 Task: Check current mortgage rates for homes with 7-Year ARM loan payments.
Action: Mouse moved to (826, 162)
Screenshot: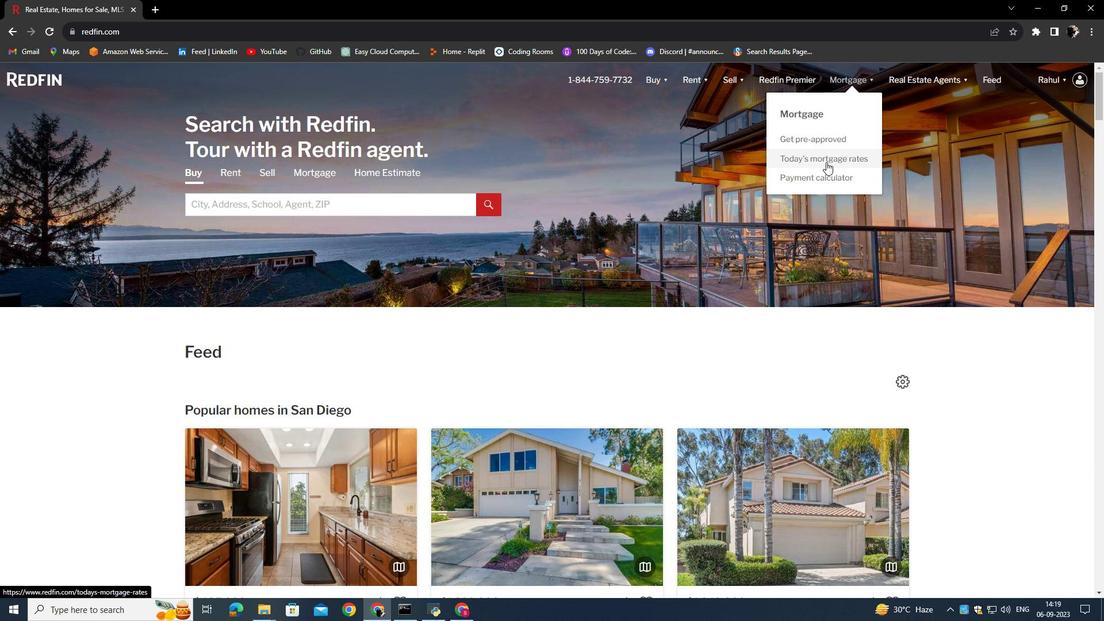 
Action: Mouse pressed left at (826, 162)
Screenshot: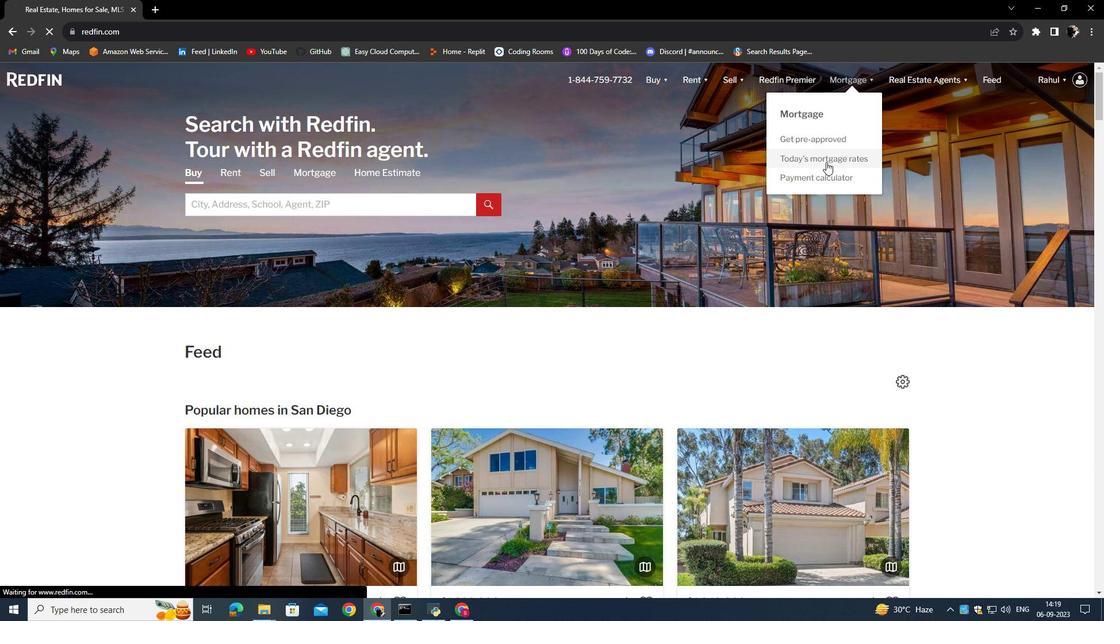 
Action: Mouse moved to (422, 299)
Screenshot: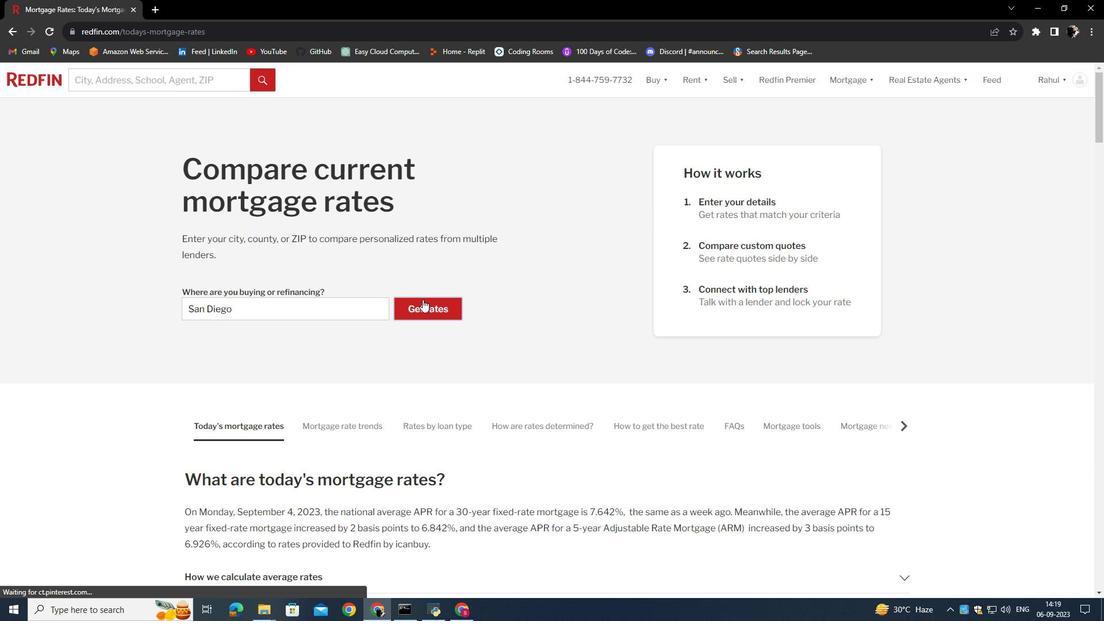 
Action: Mouse pressed left at (422, 299)
Screenshot: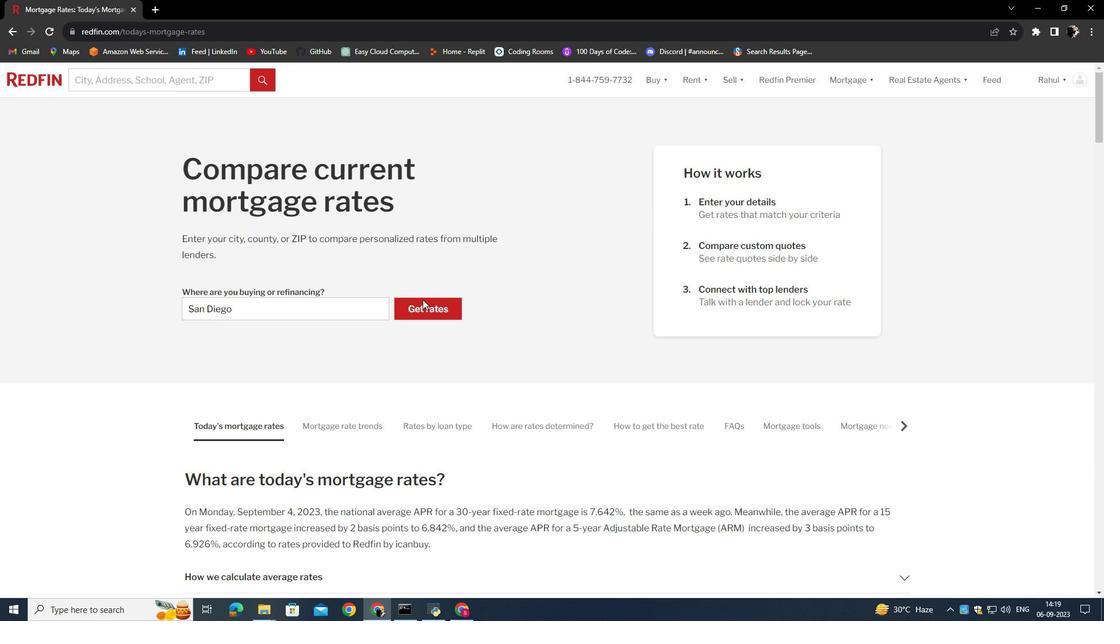 
Action: Mouse moved to (283, 397)
Screenshot: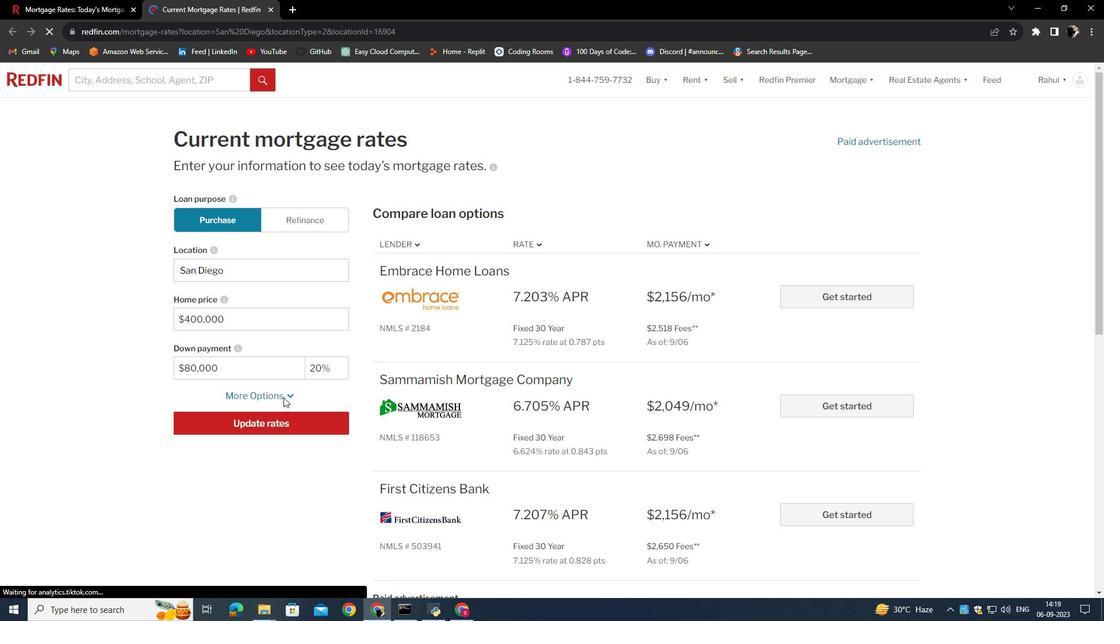 
Action: Mouse pressed left at (283, 397)
Screenshot: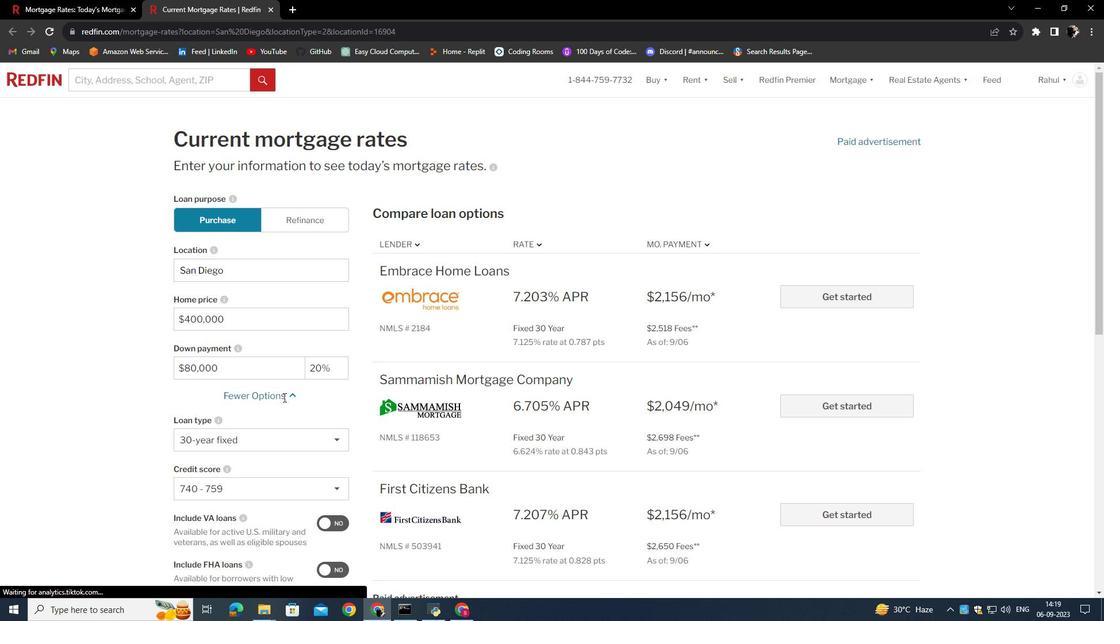 
Action: Mouse scrolled (283, 397) with delta (0, 0)
Screenshot: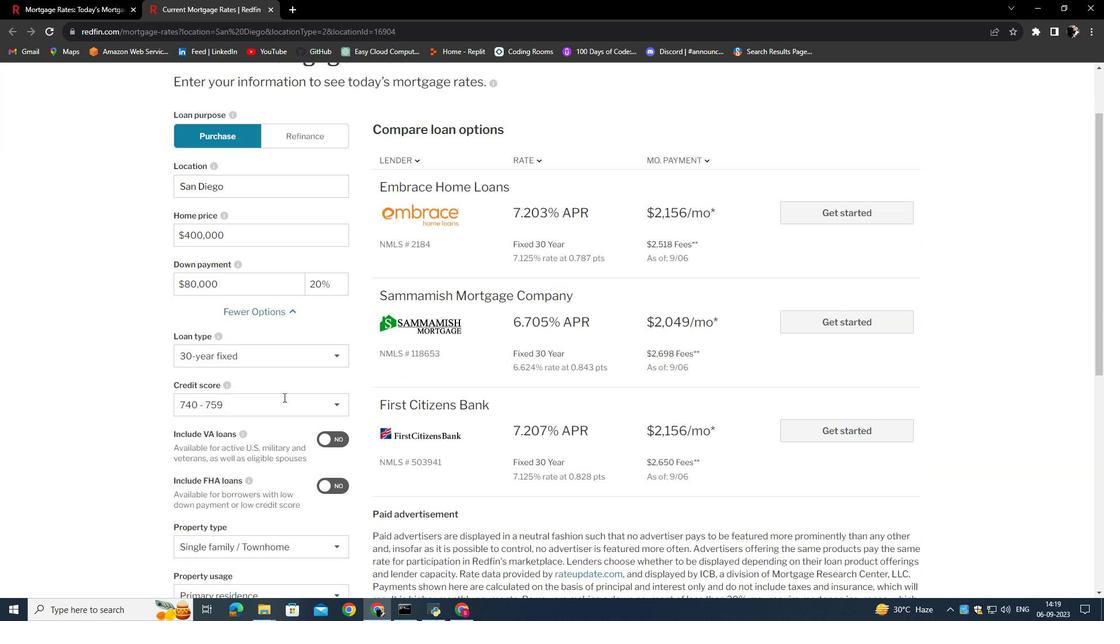 
Action: Mouse scrolled (283, 397) with delta (0, 0)
Screenshot: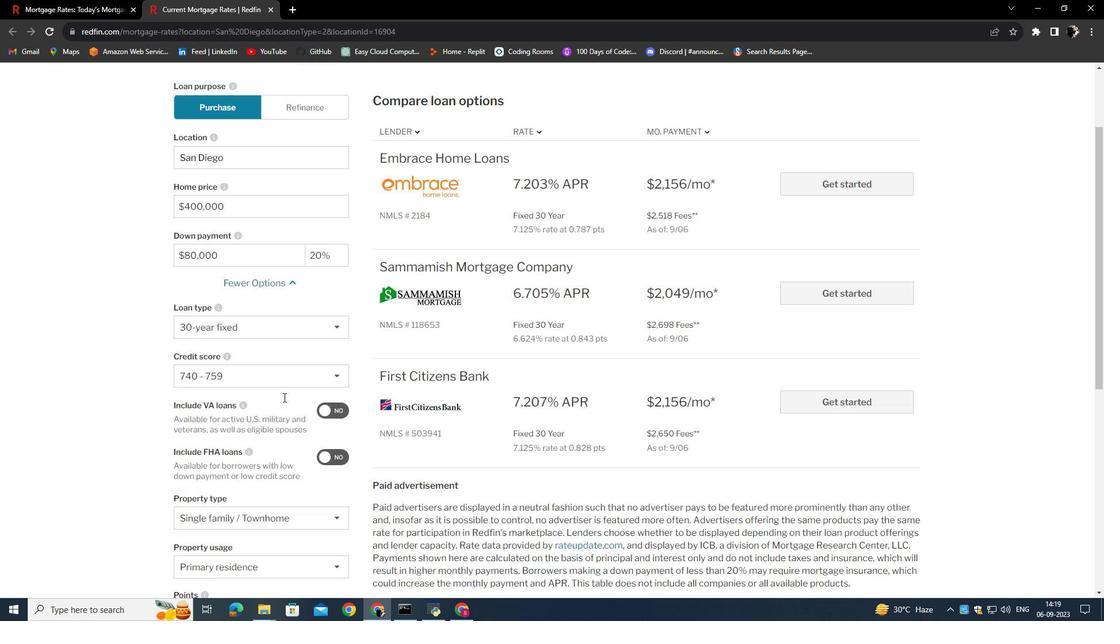 
Action: Mouse moved to (262, 321)
Screenshot: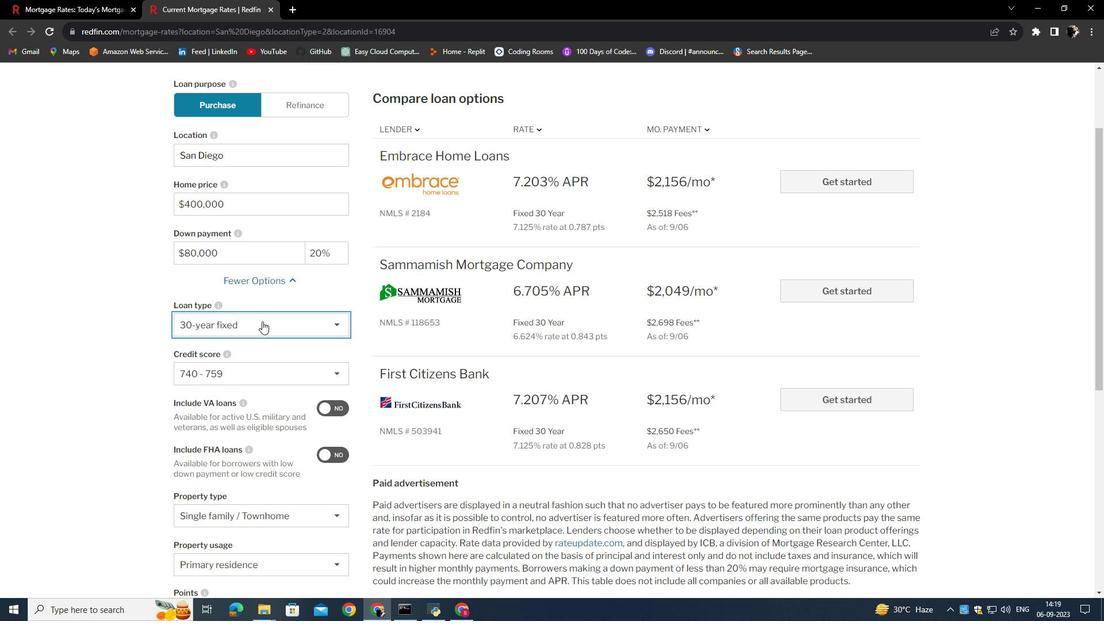 
Action: Mouse pressed left at (262, 321)
Screenshot: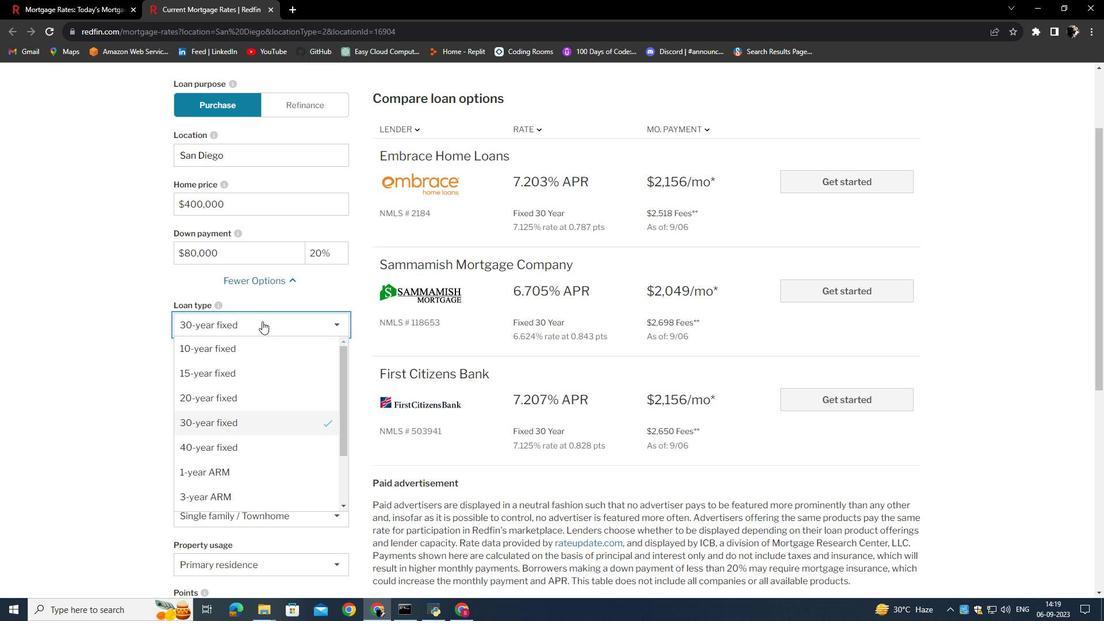 
Action: Mouse moved to (261, 421)
Screenshot: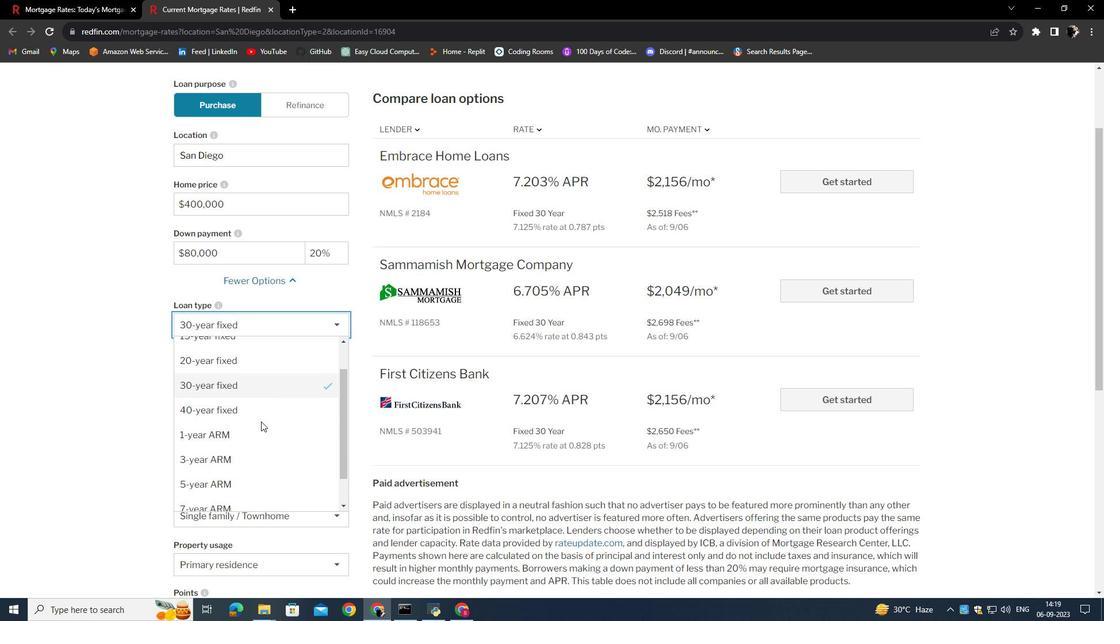 
Action: Mouse scrolled (261, 421) with delta (0, 0)
Screenshot: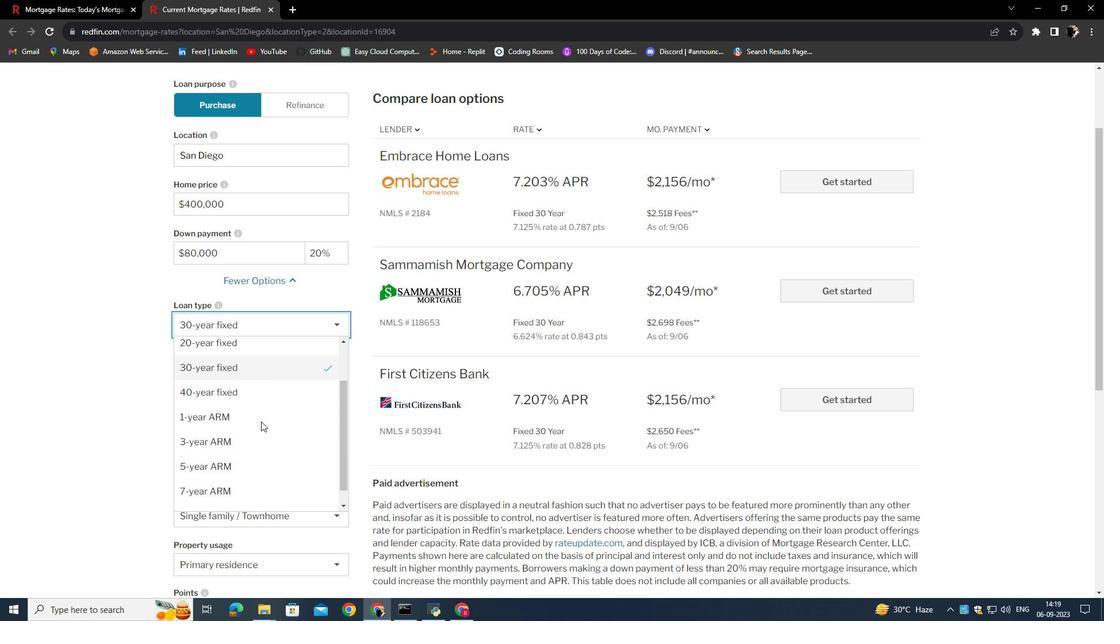 
Action: Mouse scrolled (261, 421) with delta (0, 0)
Screenshot: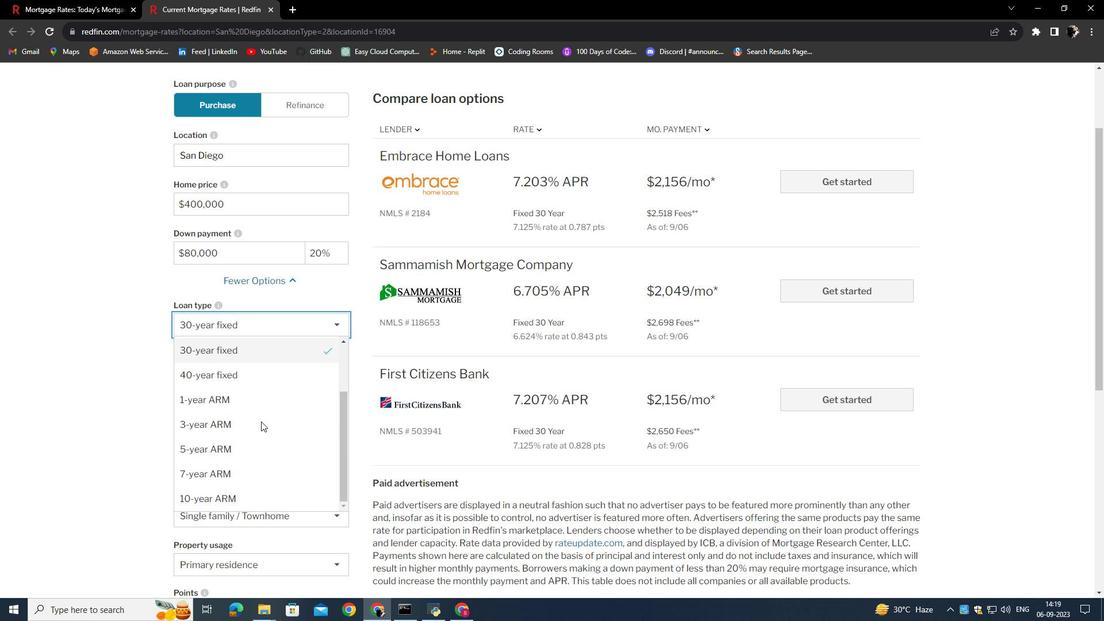 
Action: Mouse moved to (261, 421)
Screenshot: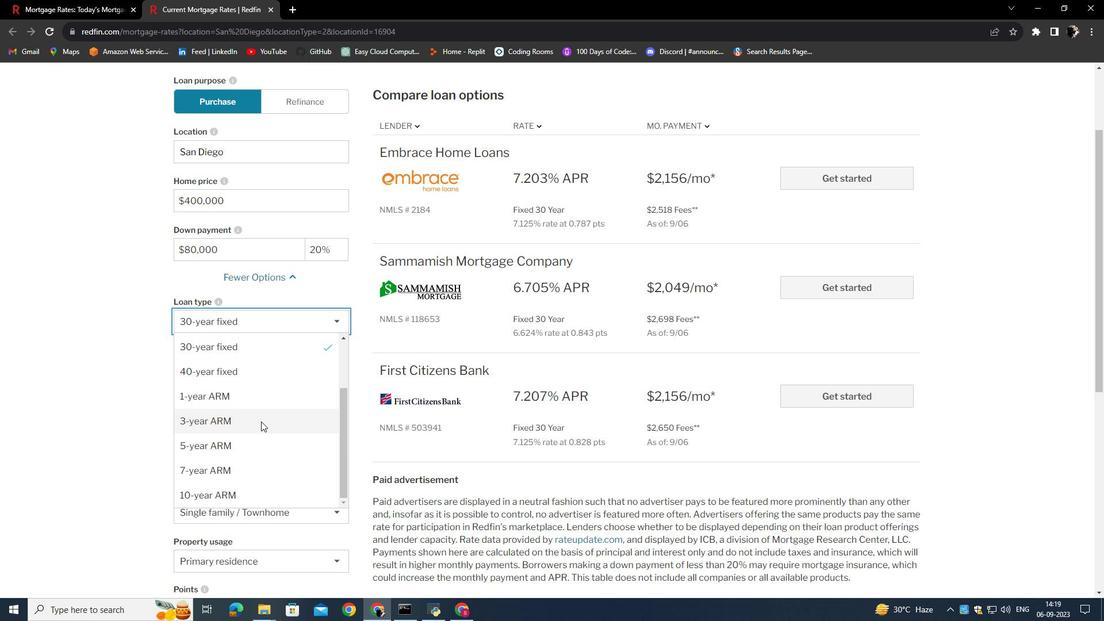 
Action: Mouse scrolled (261, 421) with delta (0, 0)
Screenshot: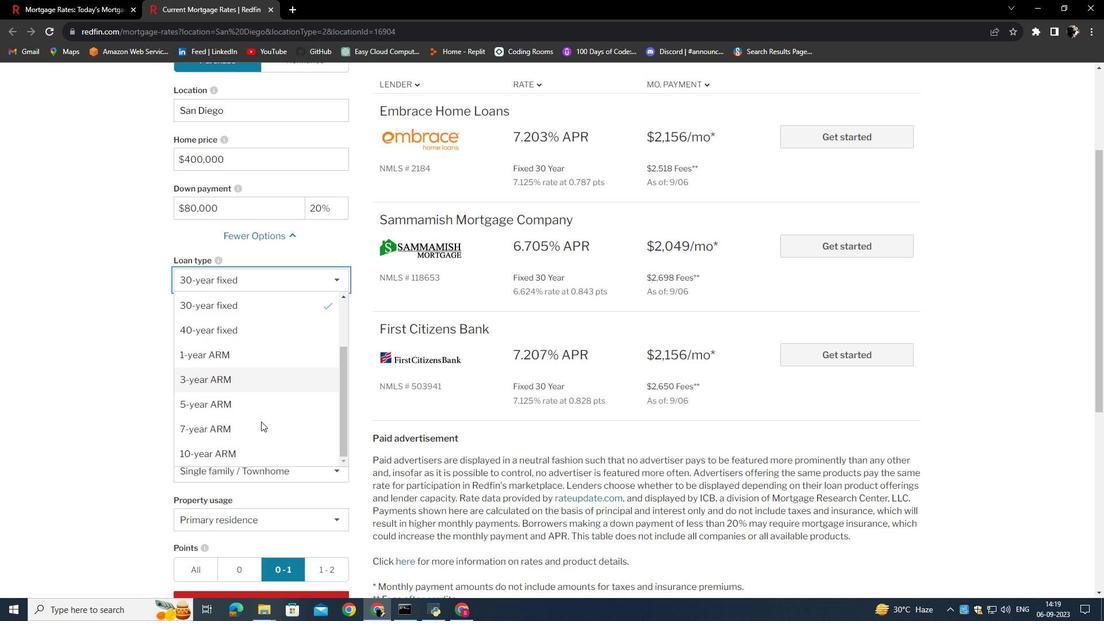 
Action: Mouse moved to (238, 414)
Screenshot: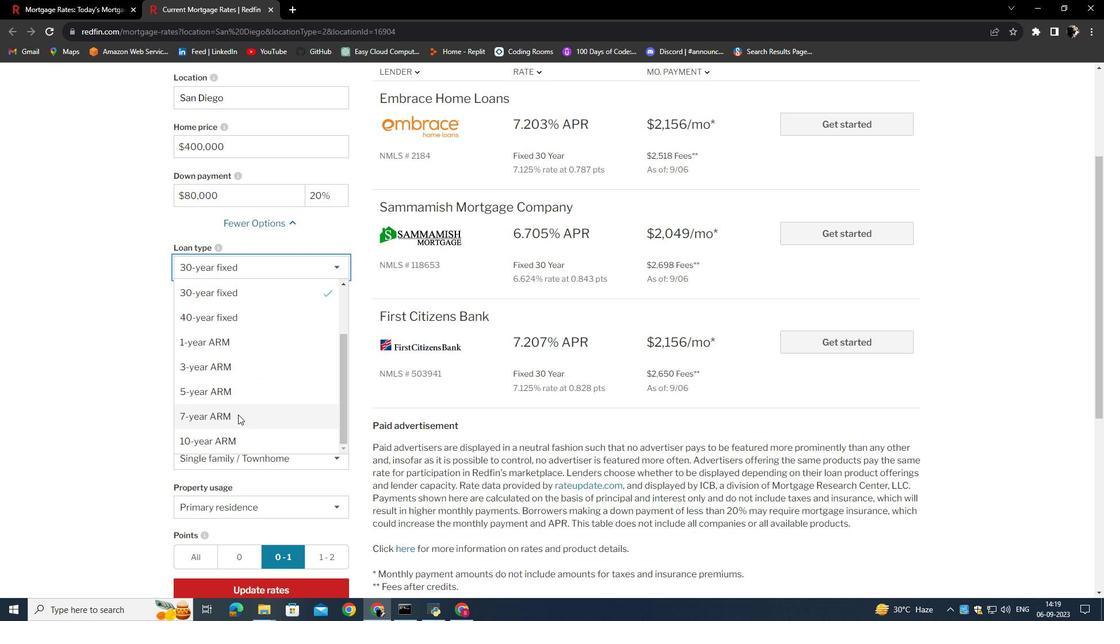 
Action: Mouse pressed left at (238, 414)
Screenshot: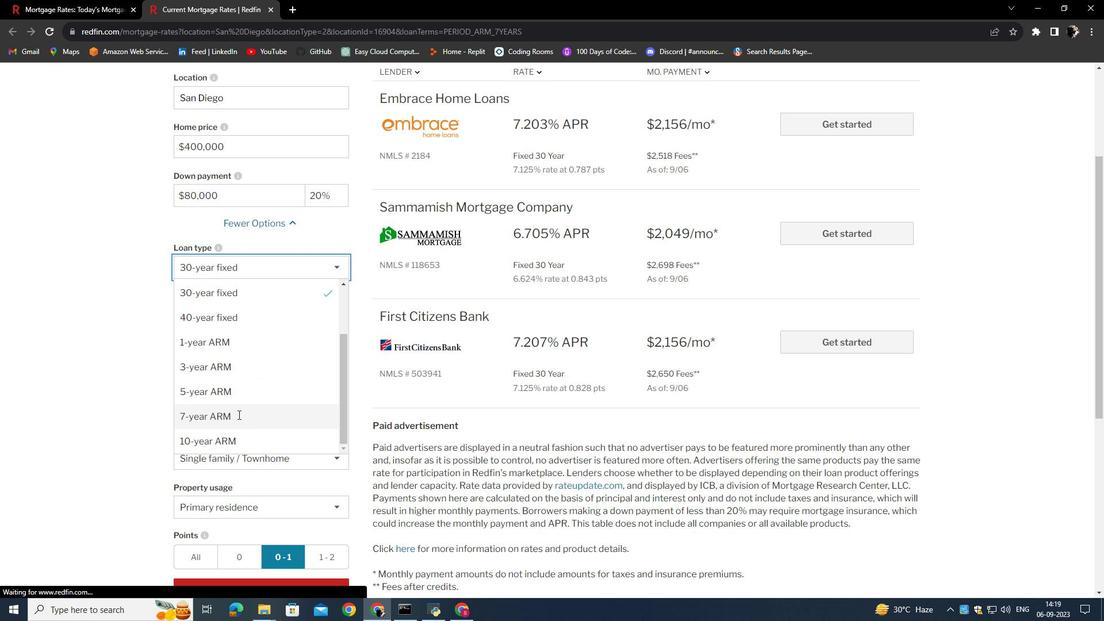 
Action: Mouse moved to (279, 398)
Screenshot: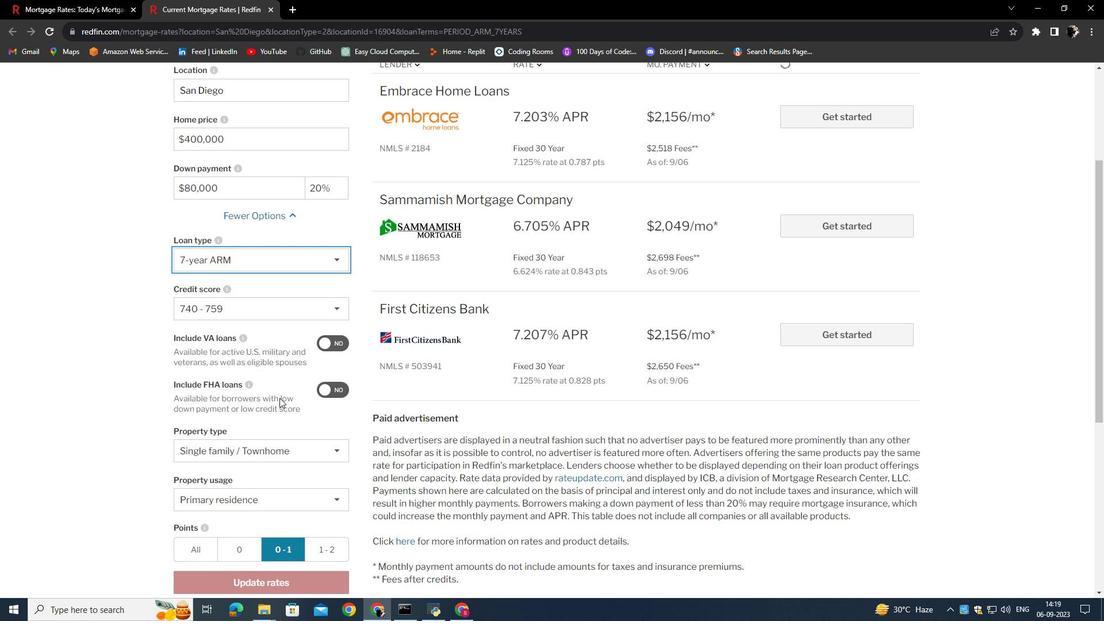 
Action: Mouse scrolled (279, 397) with delta (0, 0)
Screenshot: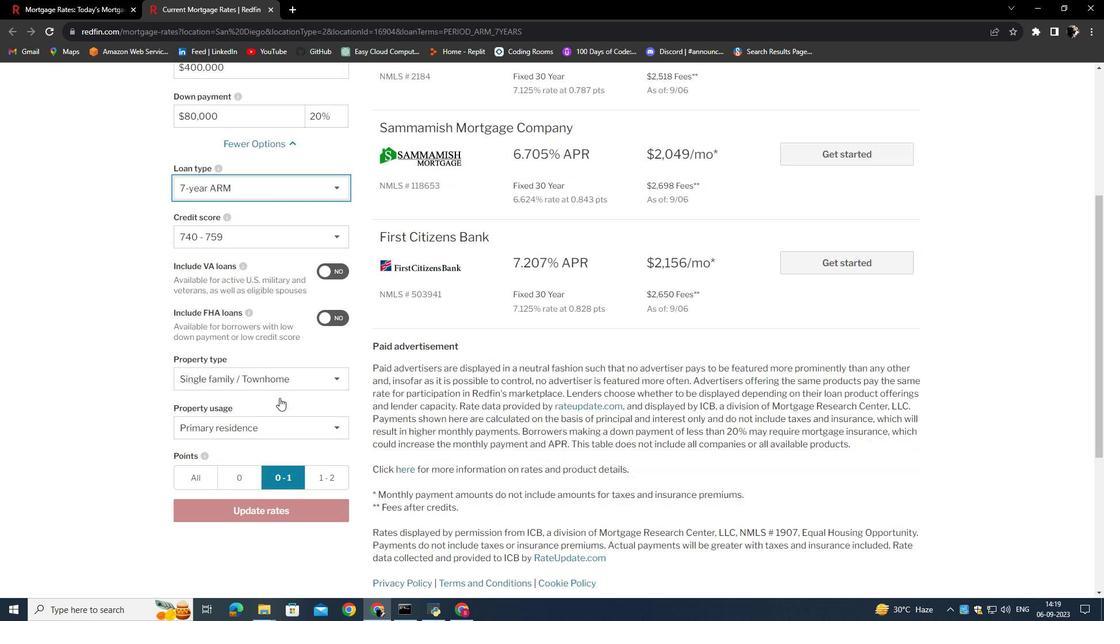 
Action: Mouse scrolled (279, 397) with delta (0, 0)
Screenshot: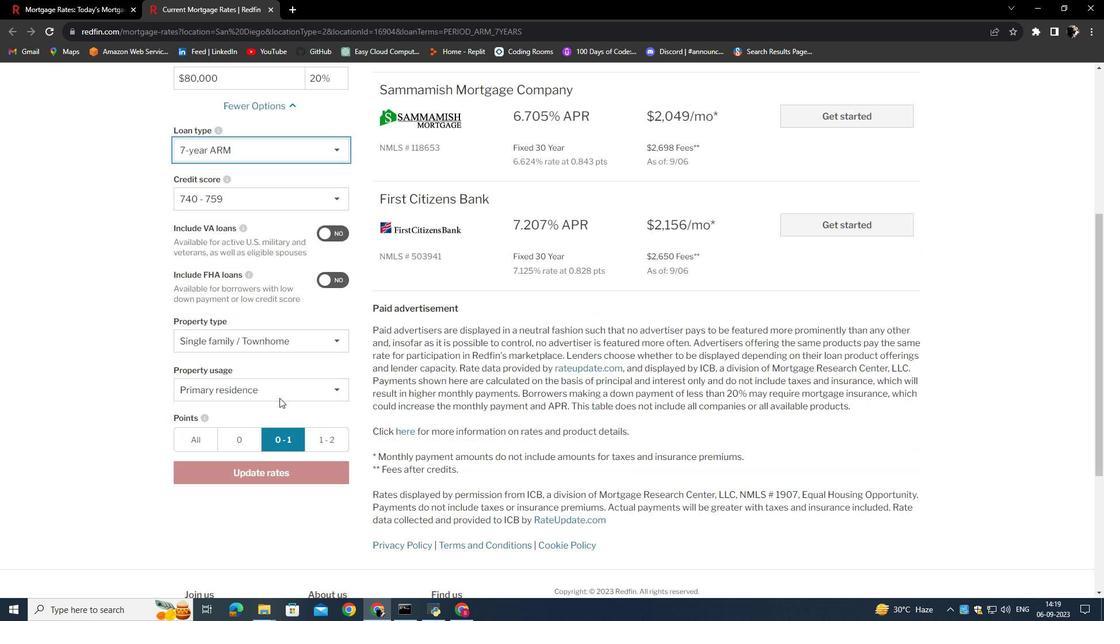 
Action: Mouse scrolled (279, 397) with delta (0, 0)
Screenshot: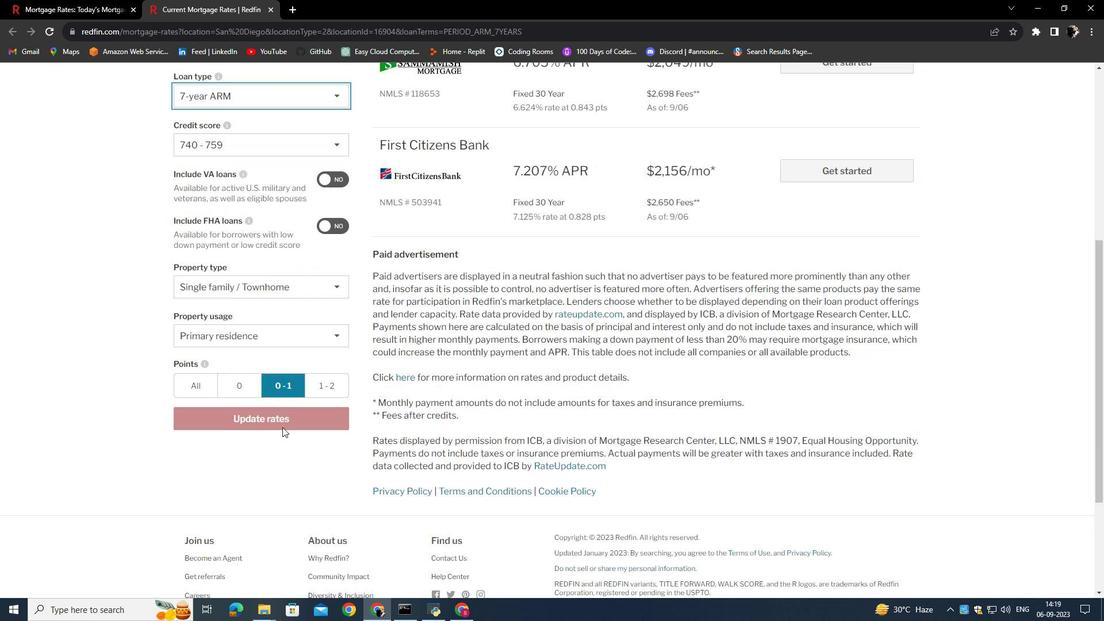 
Action: Mouse moved to (276, 421)
Screenshot: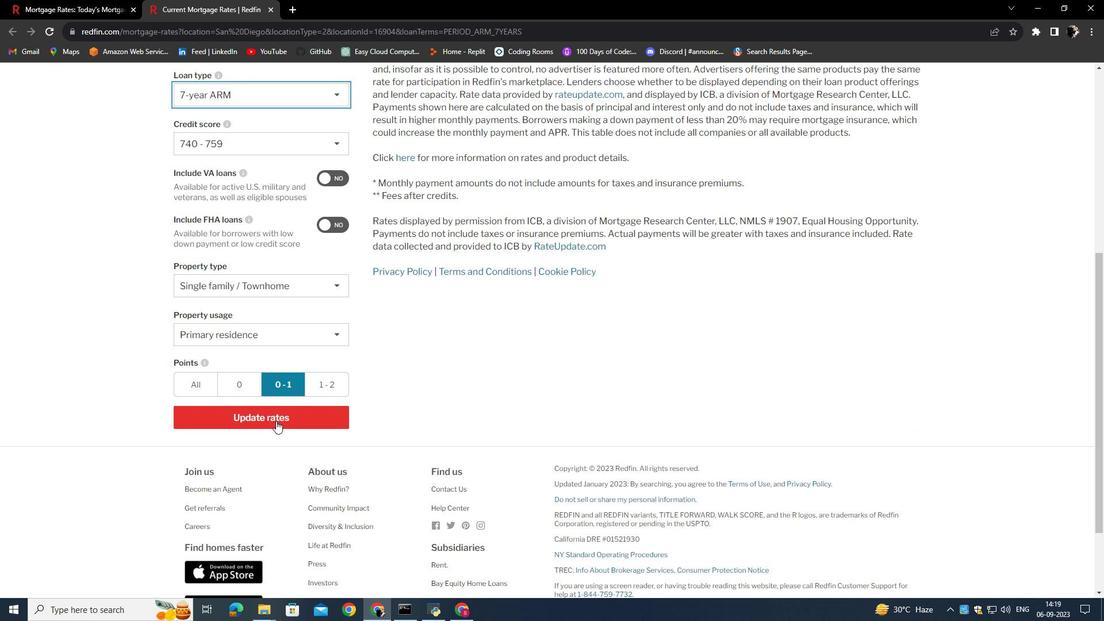 
Action: Mouse pressed left at (276, 421)
Screenshot: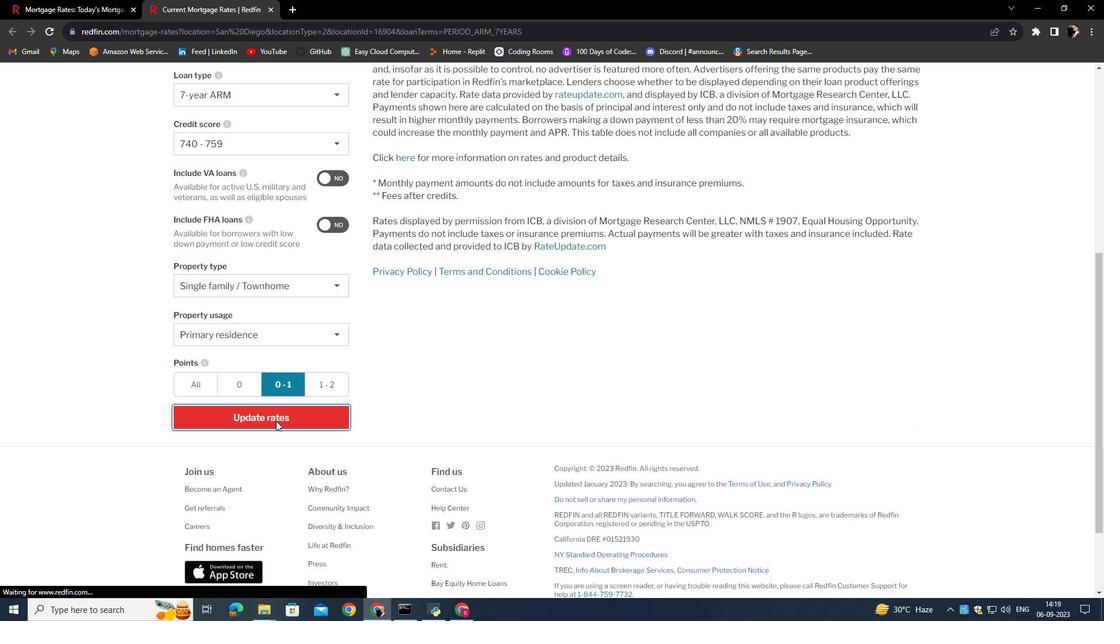 
Action: Mouse moved to (438, 374)
Screenshot: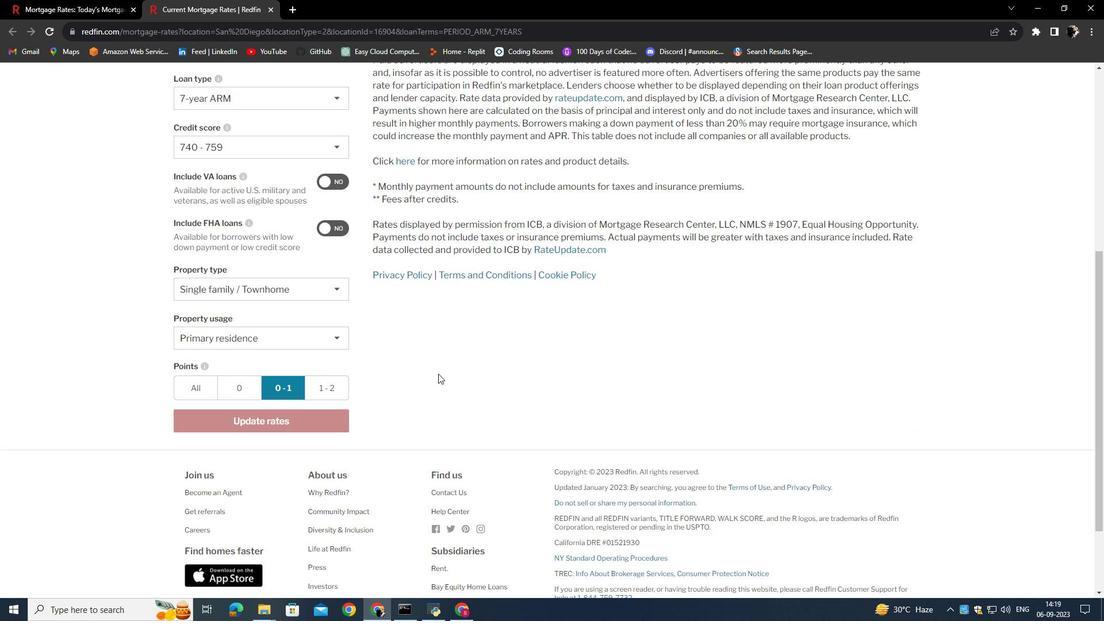 
Action: Mouse scrolled (438, 374) with delta (0, 0)
Screenshot: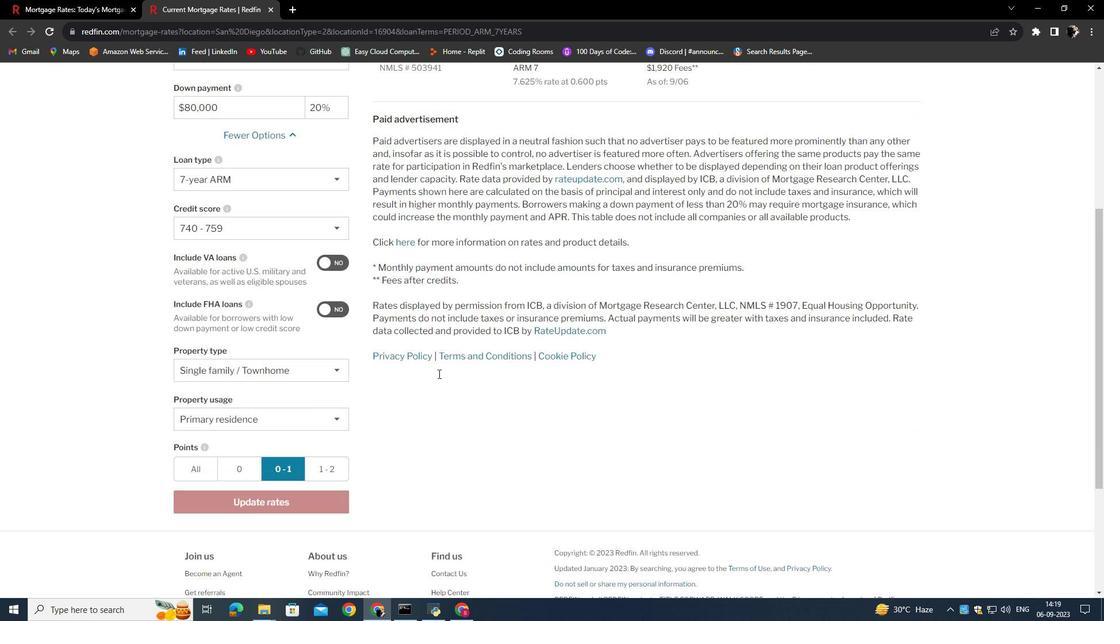 
Action: Mouse scrolled (438, 374) with delta (0, 0)
Screenshot: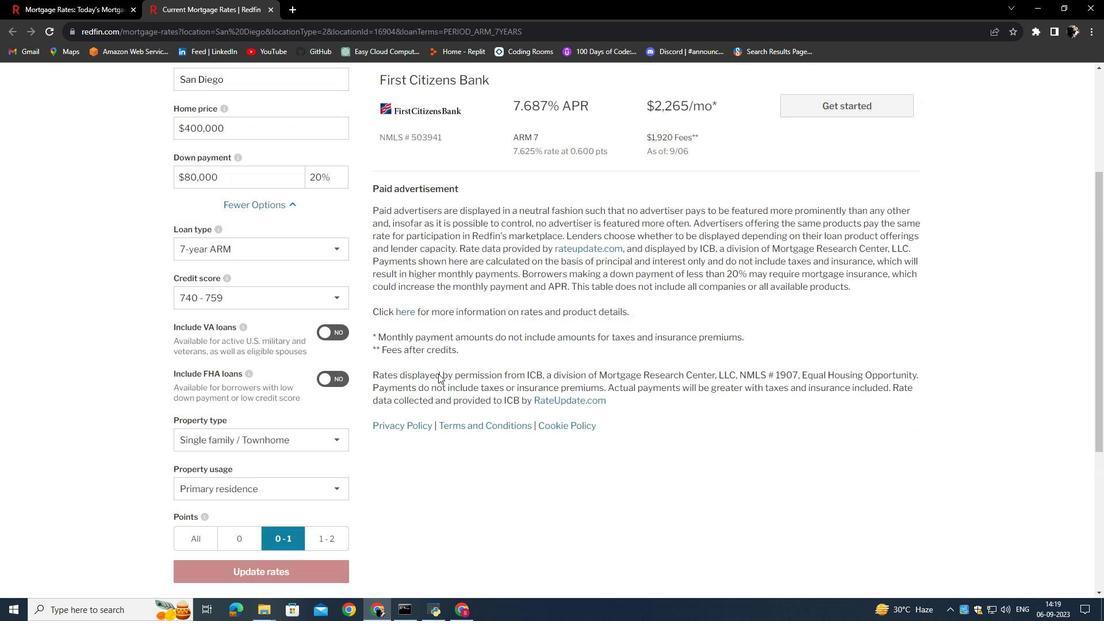 
Action: Mouse scrolled (438, 374) with delta (0, 0)
Screenshot: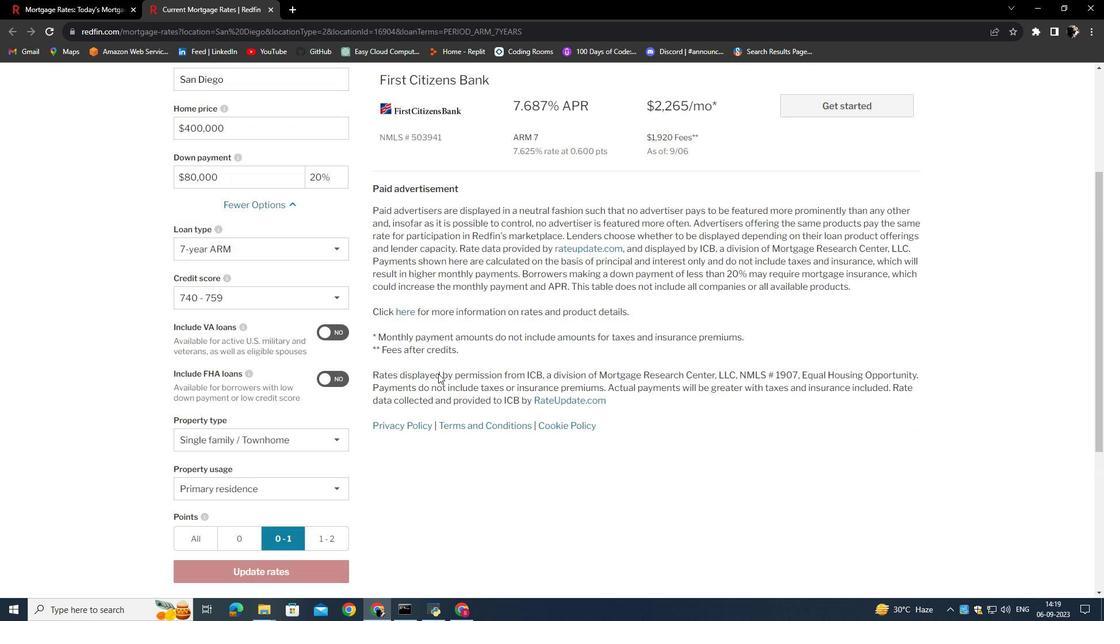 
Action: Mouse scrolled (438, 374) with delta (0, 0)
Screenshot: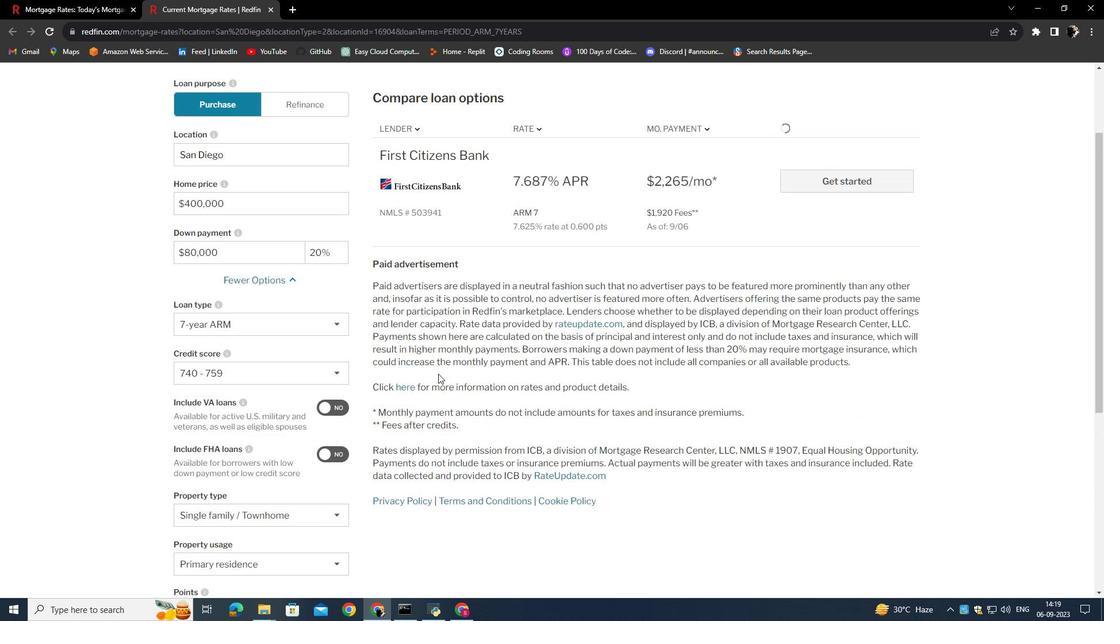 
